 Task: Sort the products by price (lowest first).
Action: Mouse moved to (27, 145)
Screenshot: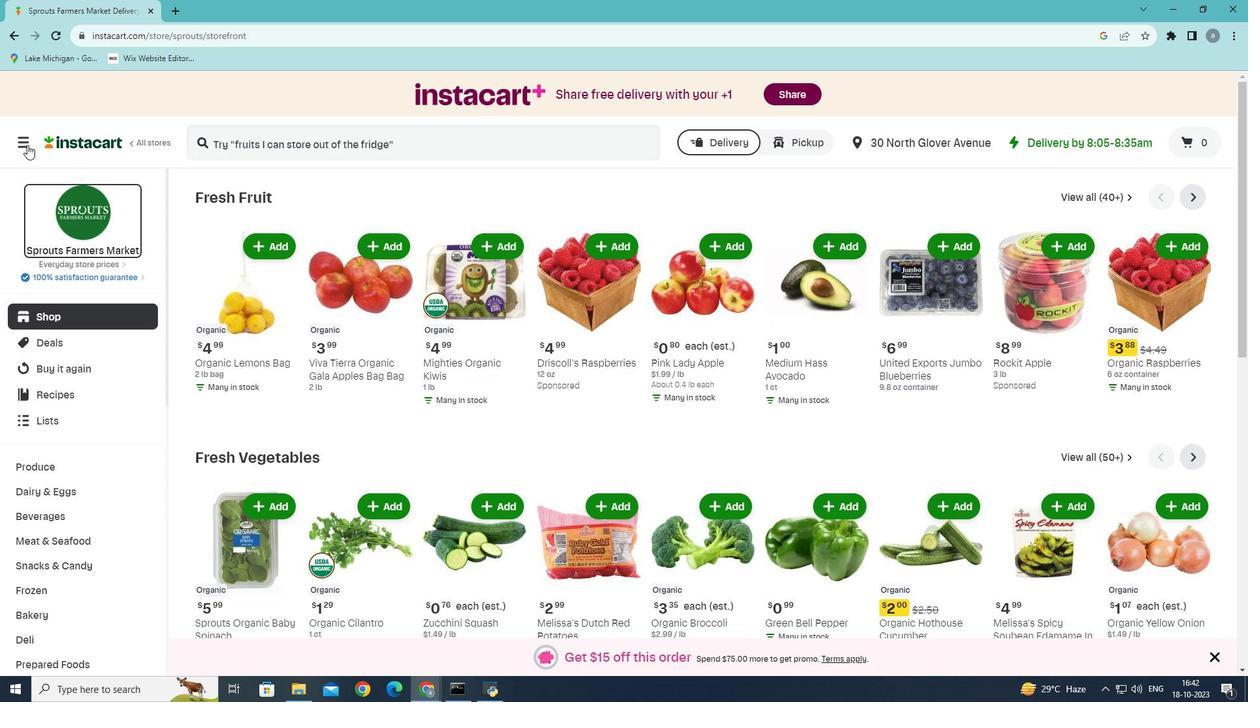 
Action: Mouse pressed left at (27, 145)
Screenshot: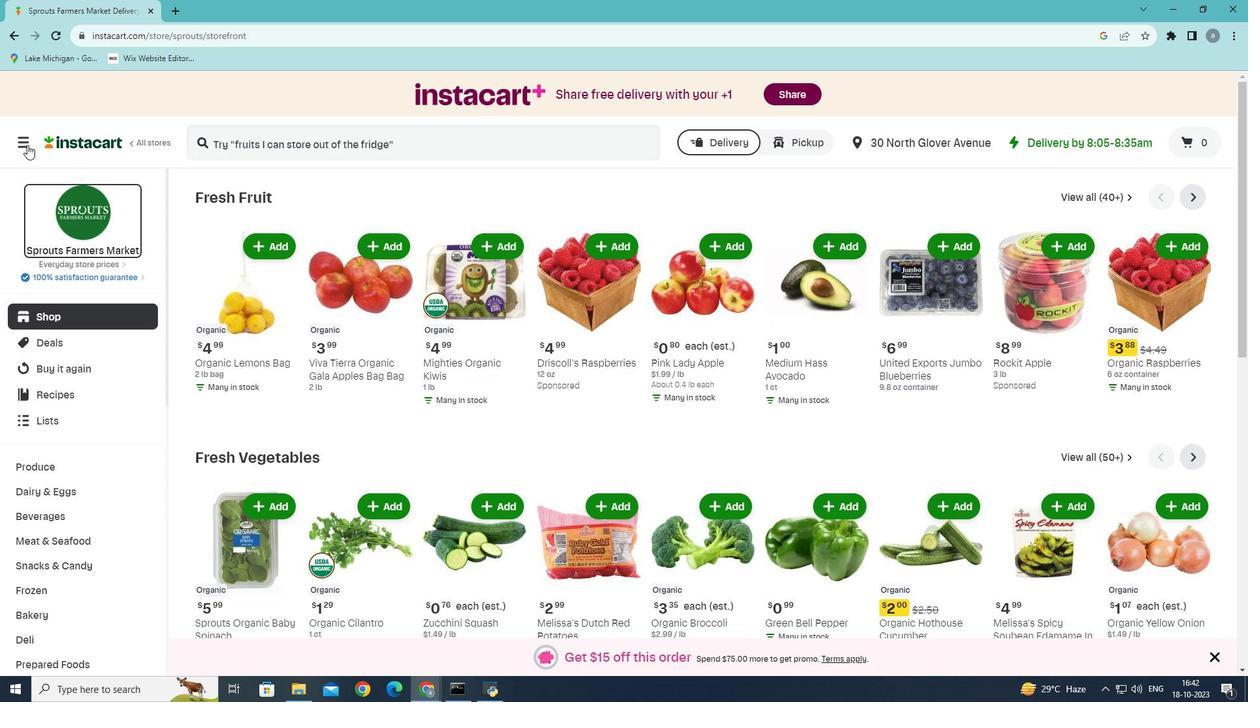 
Action: Mouse moved to (95, 380)
Screenshot: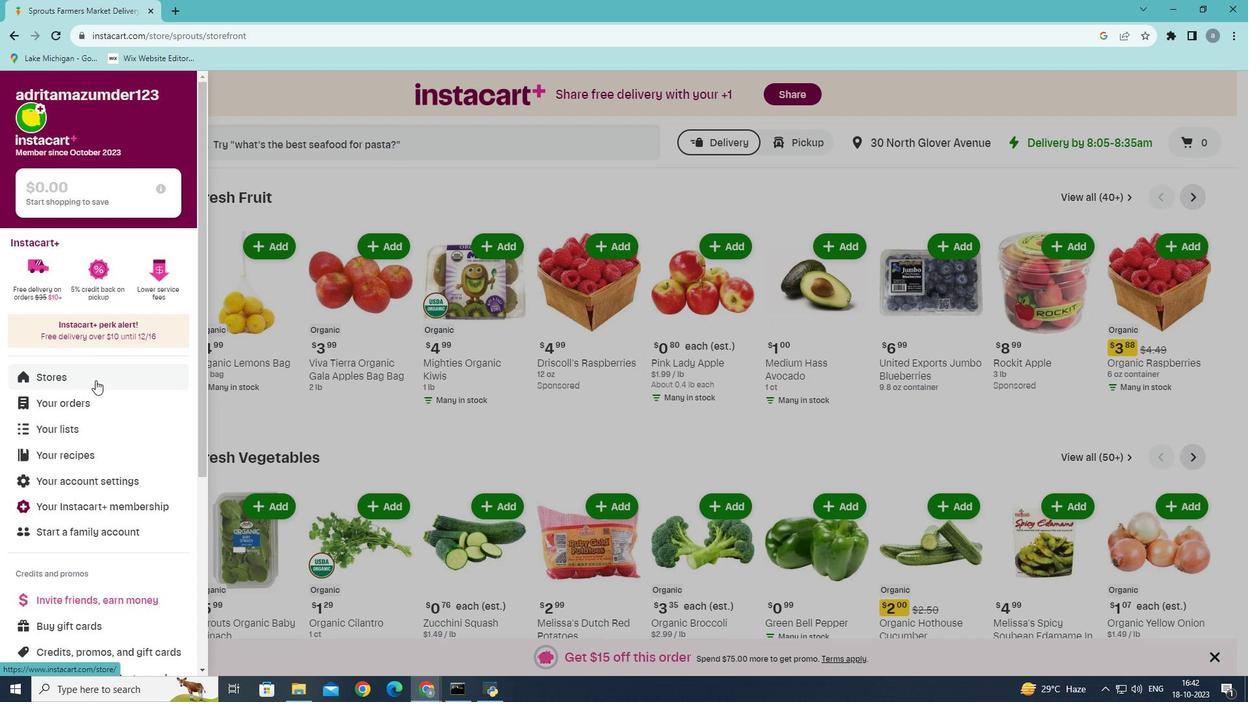 
Action: Mouse pressed left at (95, 380)
Screenshot: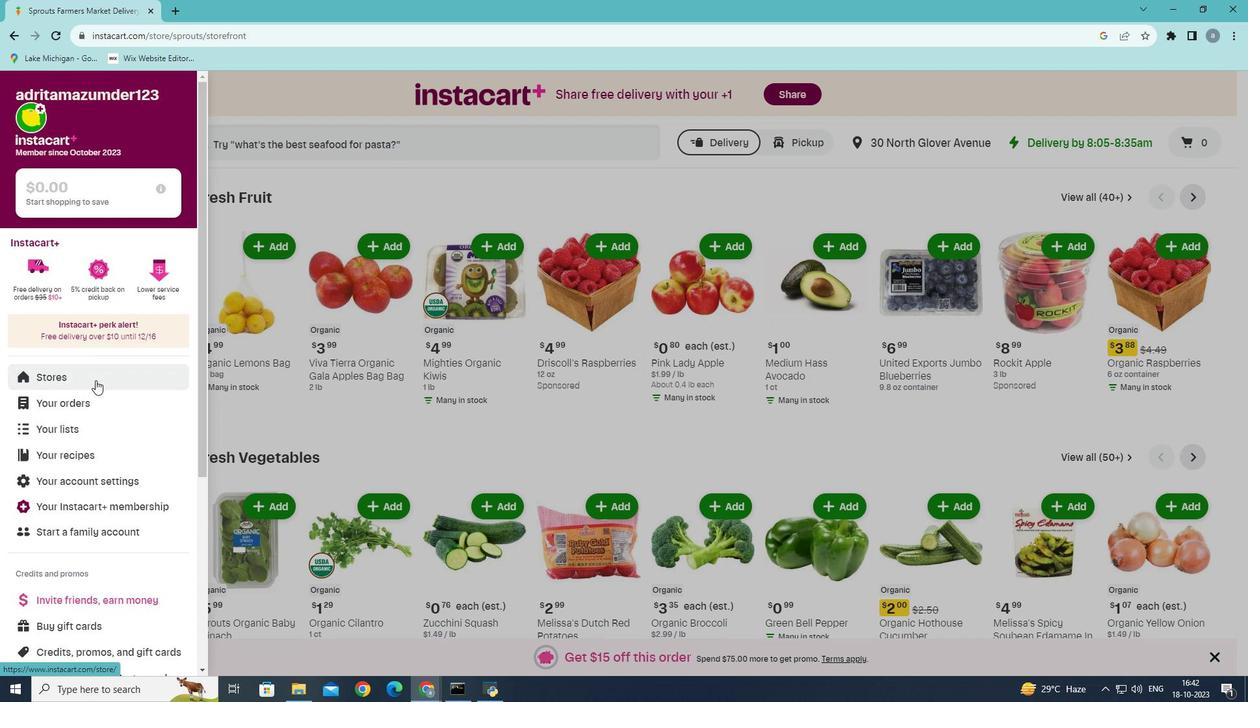 
Action: Mouse moved to (296, 154)
Screenshot: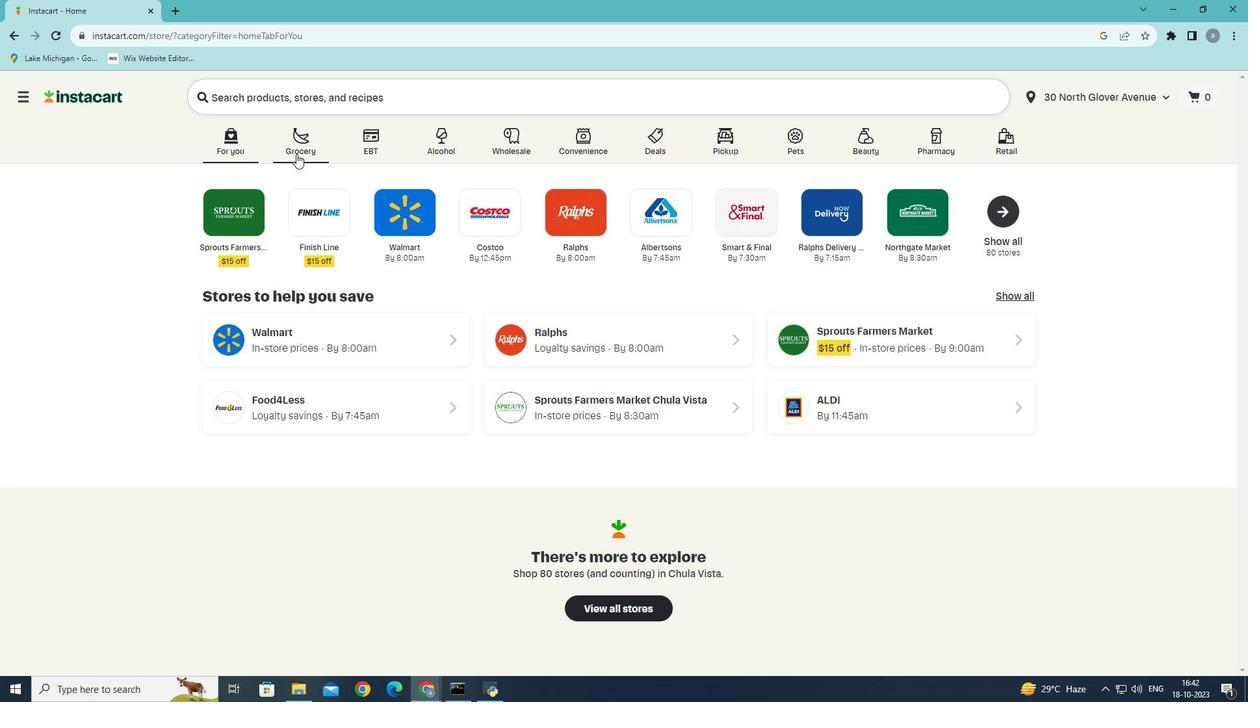 
Action: Mouse pressed left at (296, 154)
Screenshot: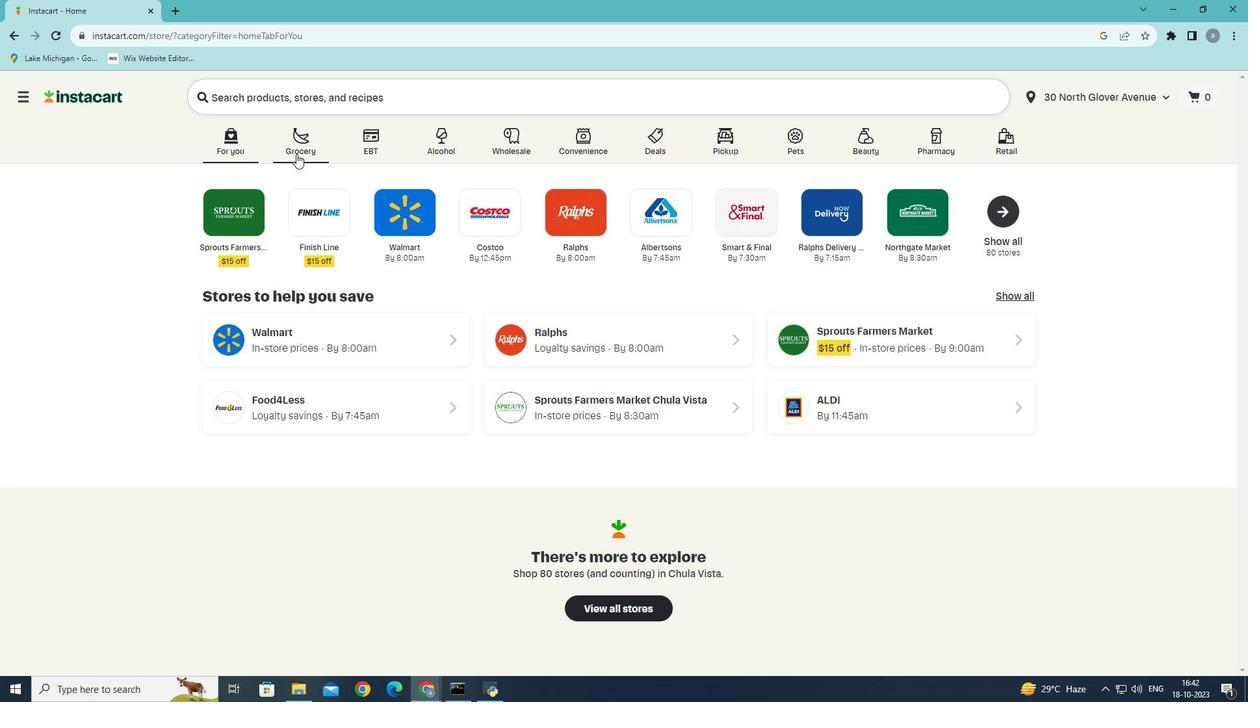 
Action: Mouse moved to (314, 375)
Screenshot: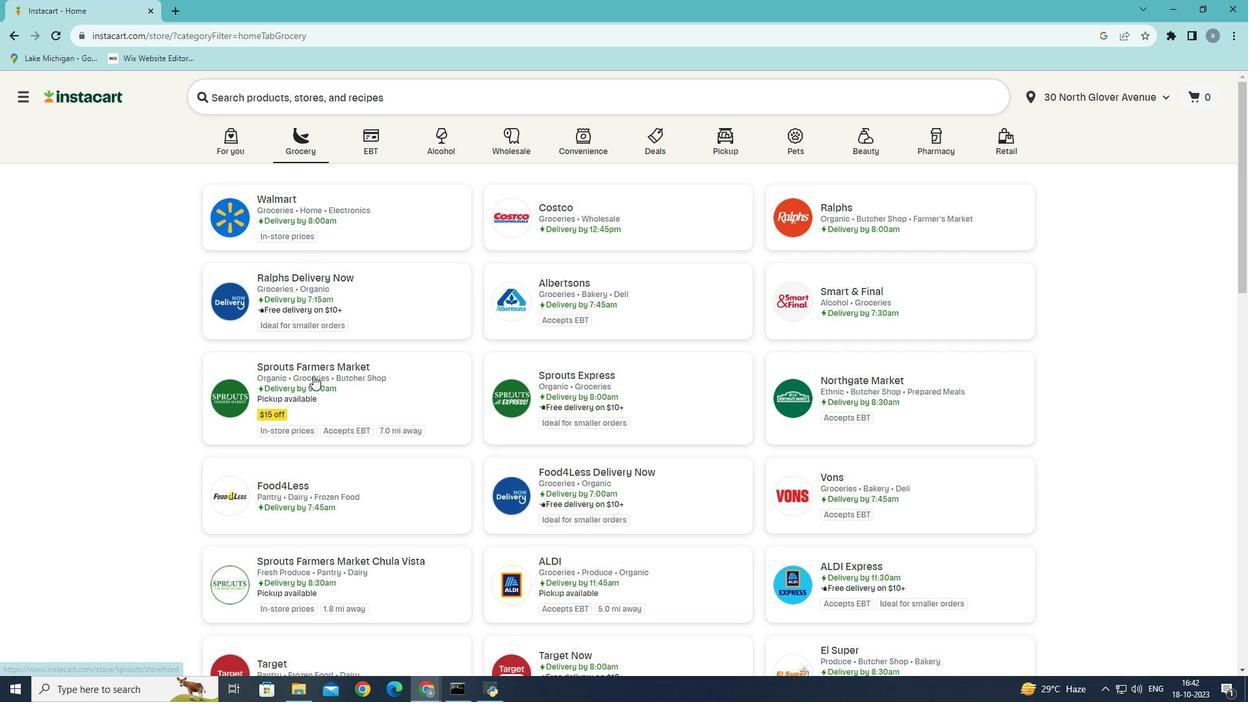
Action: Mouse pressed left at (314, 375)
Screenshot: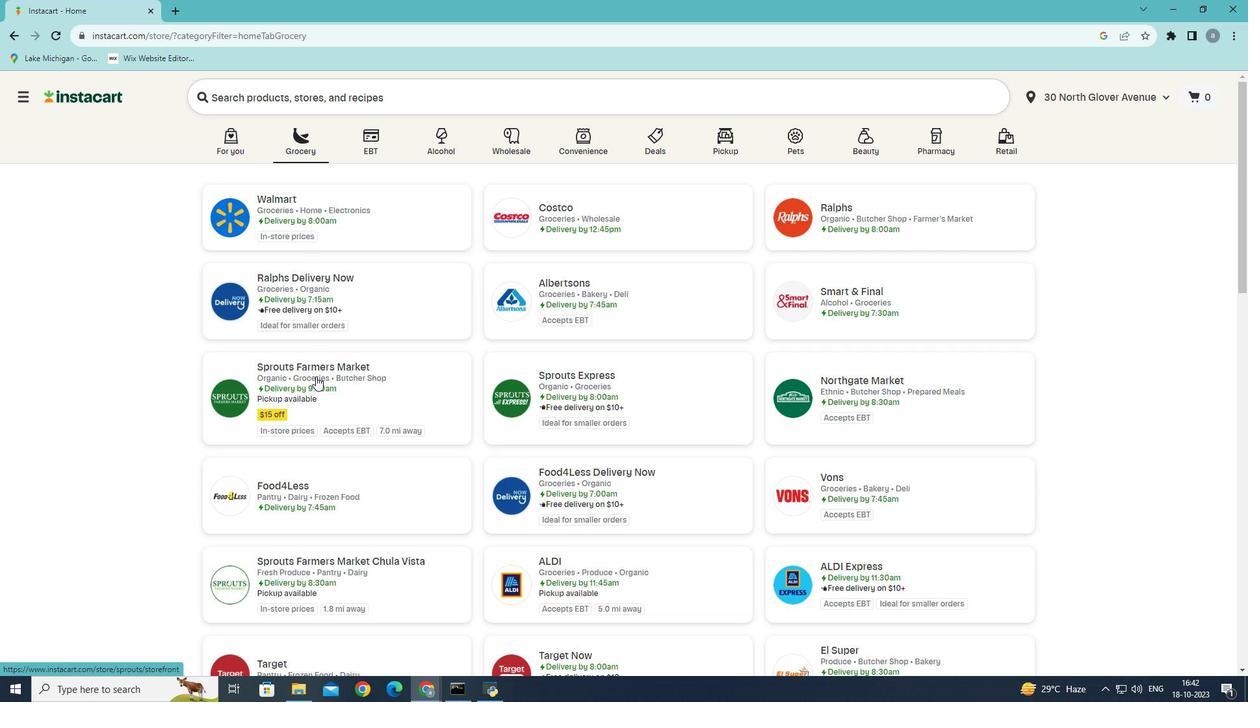 
Action: Mouse moved to (88, 542)
Screenshot: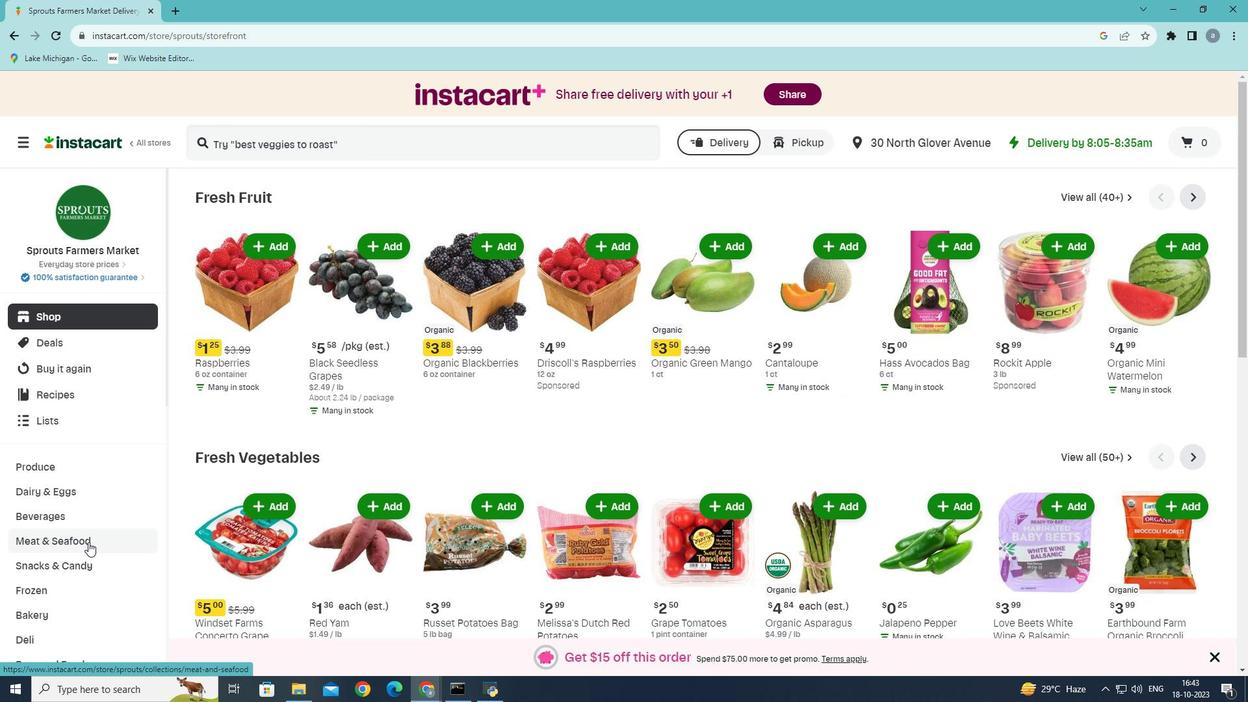
Action: Mouse pressed left at (88, 542)
Screenshot: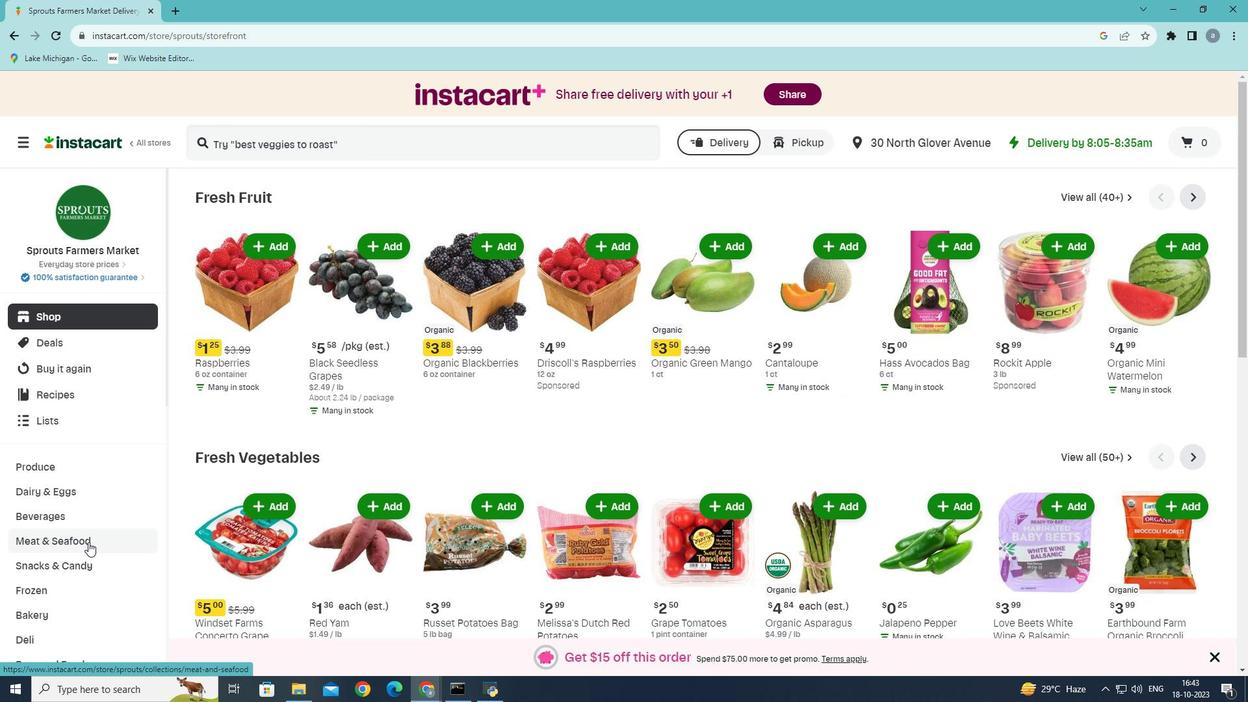 
Action: Mouse moved to (509, 232)
Screenshot: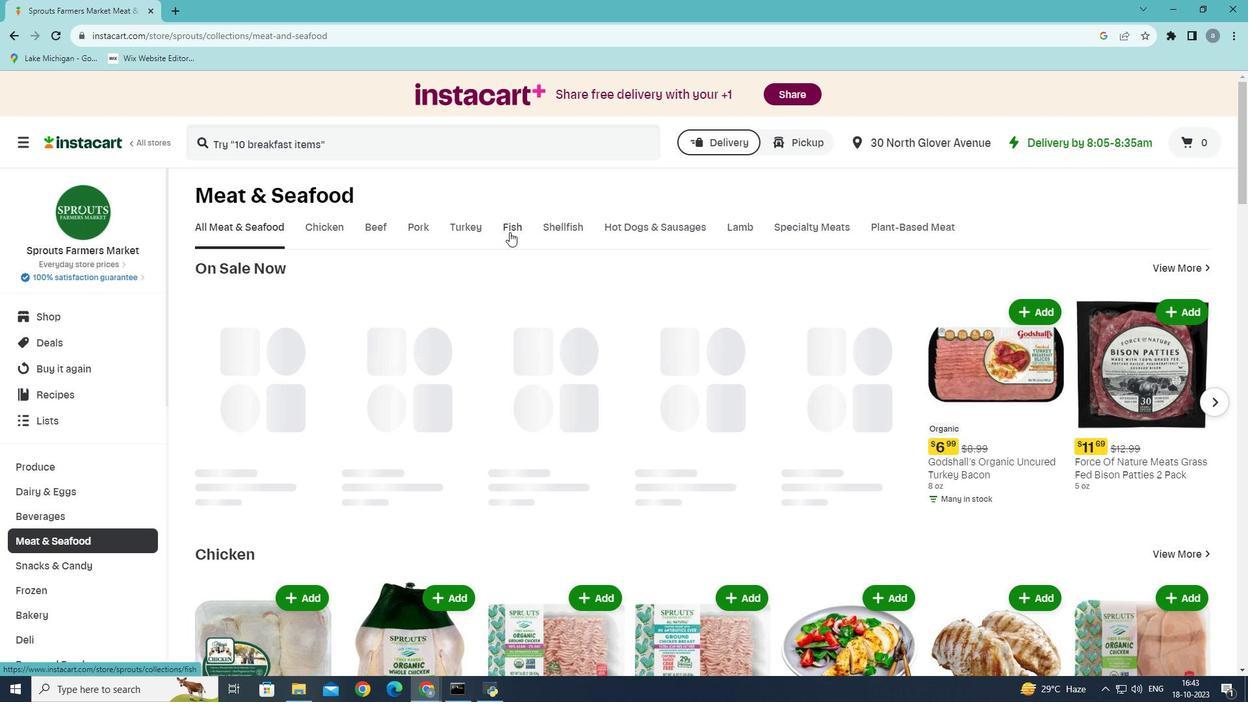 
Action: Mouse pressed left at (509, 232)
Screenshot: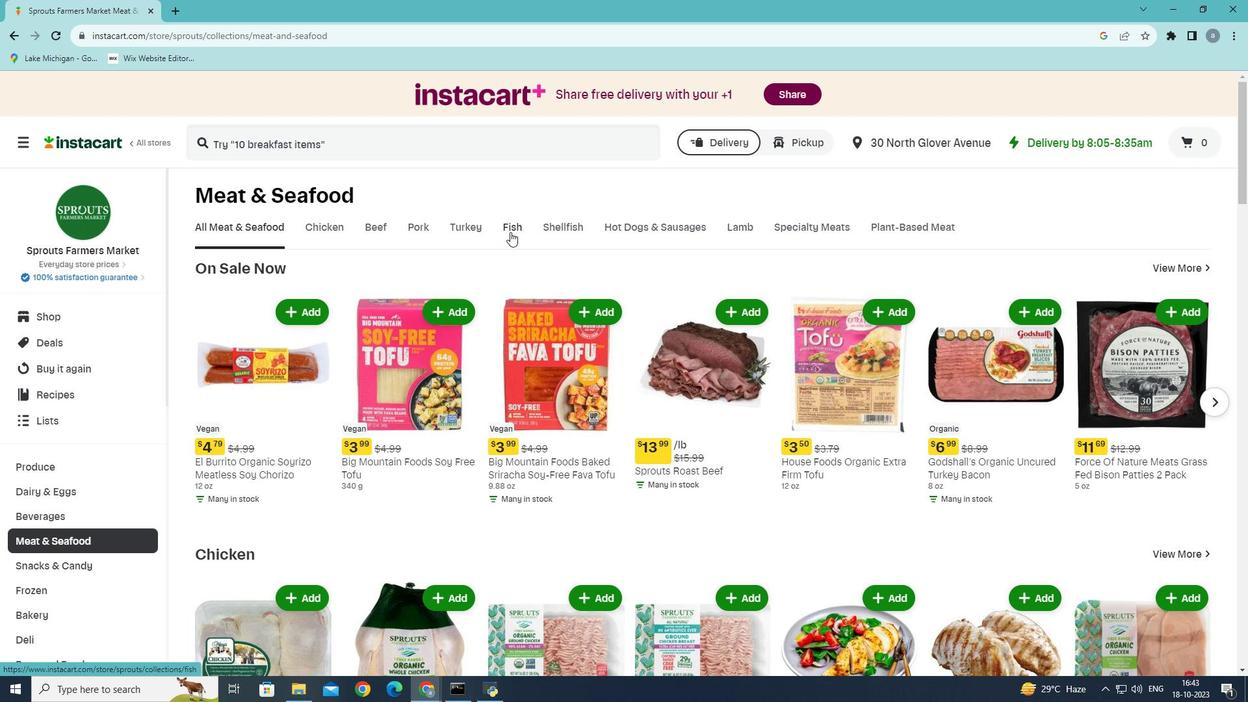 
Action: Mouse moved to (1198, 334)
Screenshot: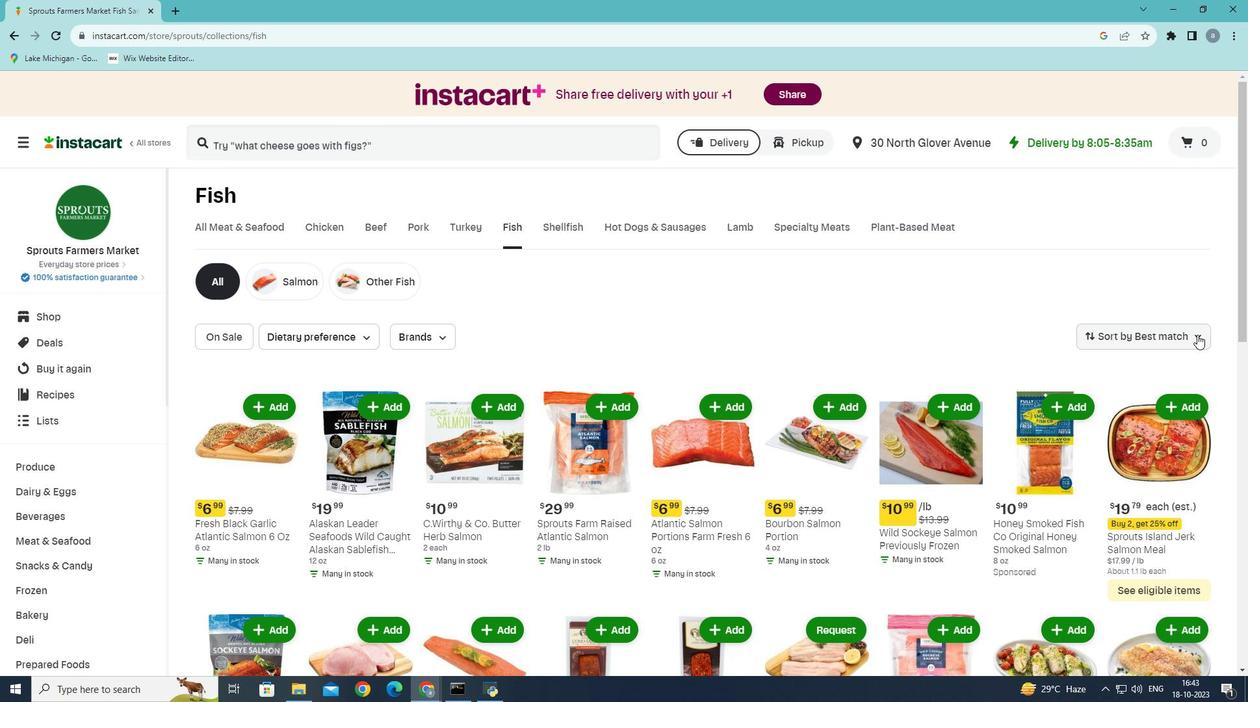 
Action: Mouse pressed left at (1198, 334)
Screenshot: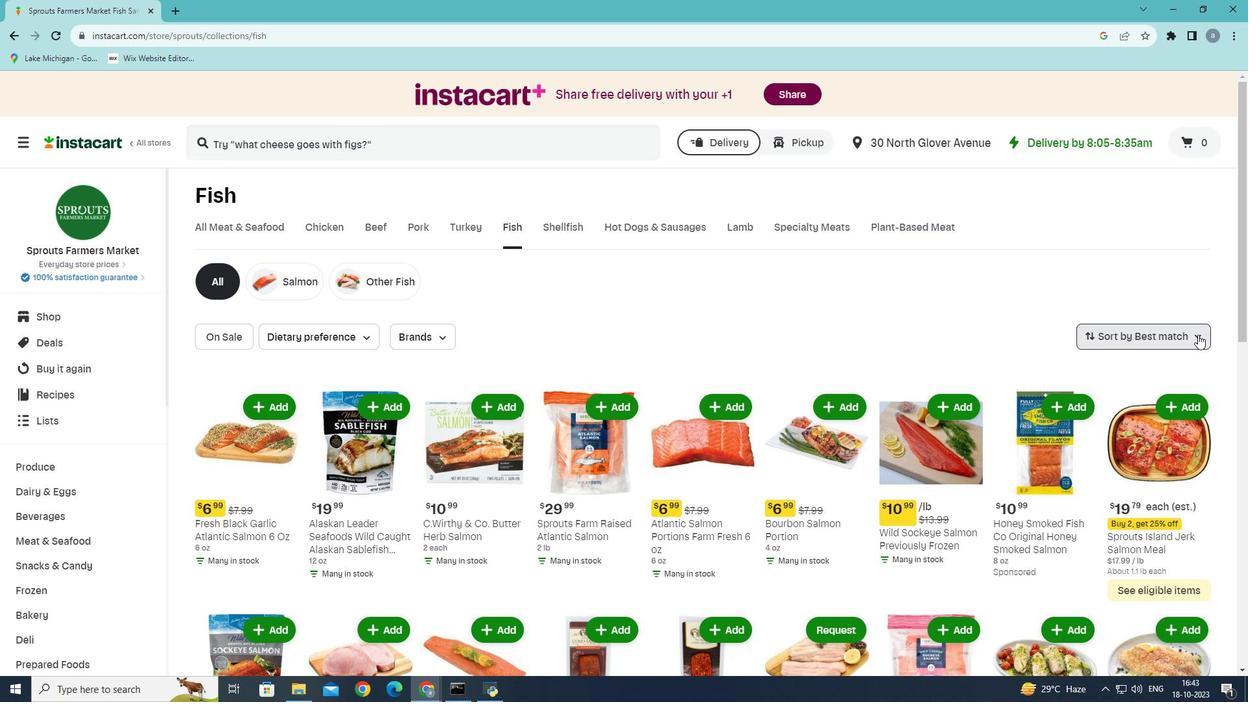 
Action: Mouse moved to (1166, 397)
Screenshot: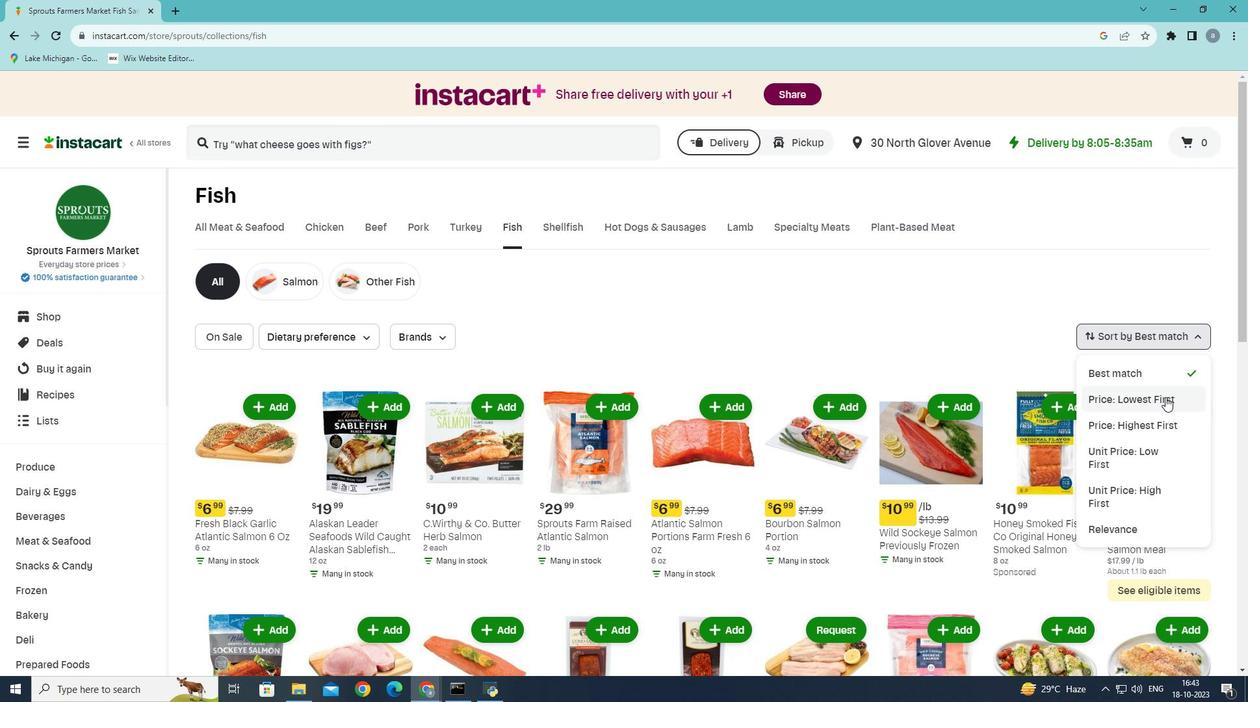 
Action: Mouse pressed left at (1166, 397)
Screenshot: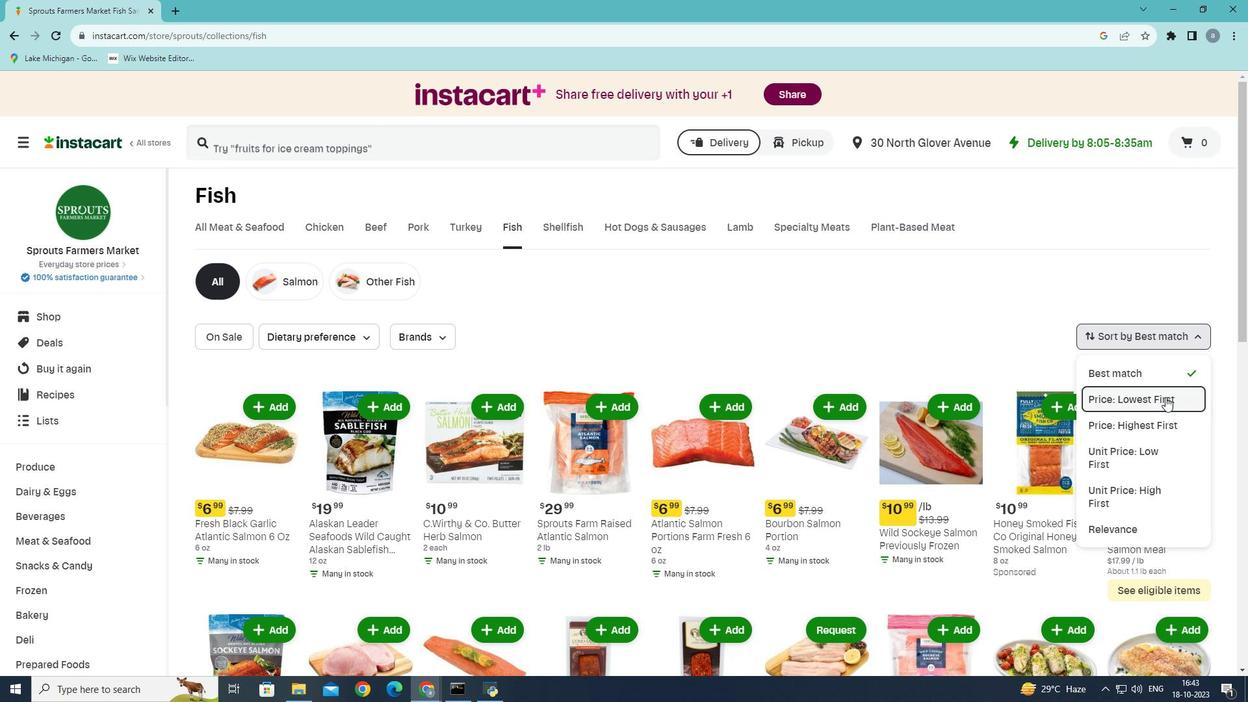 
Action: Mouse moved to (1164, 398)
Screenshot: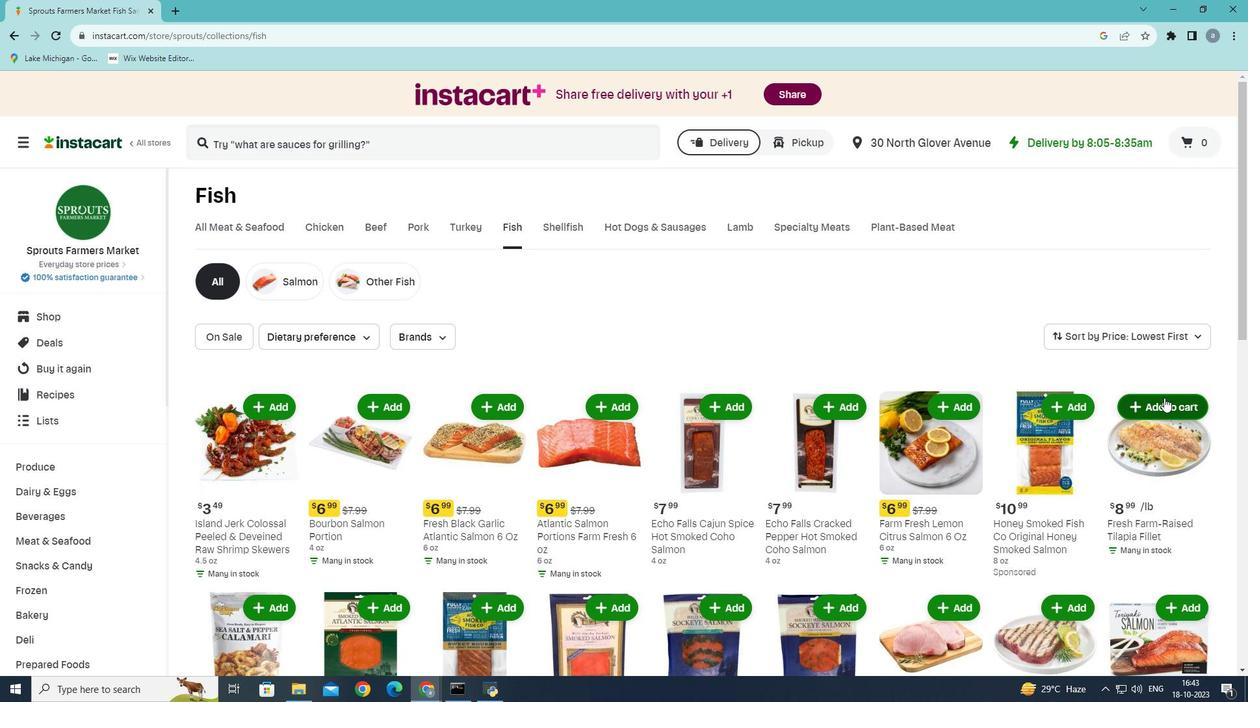 
